 Task: Create Workspace Digital Advertising Workspace description Coordinate and manage company-wide employee benefits and perks. Workspace type Marketing 
Action: Mouse moved to (363, 60)
Screenshot: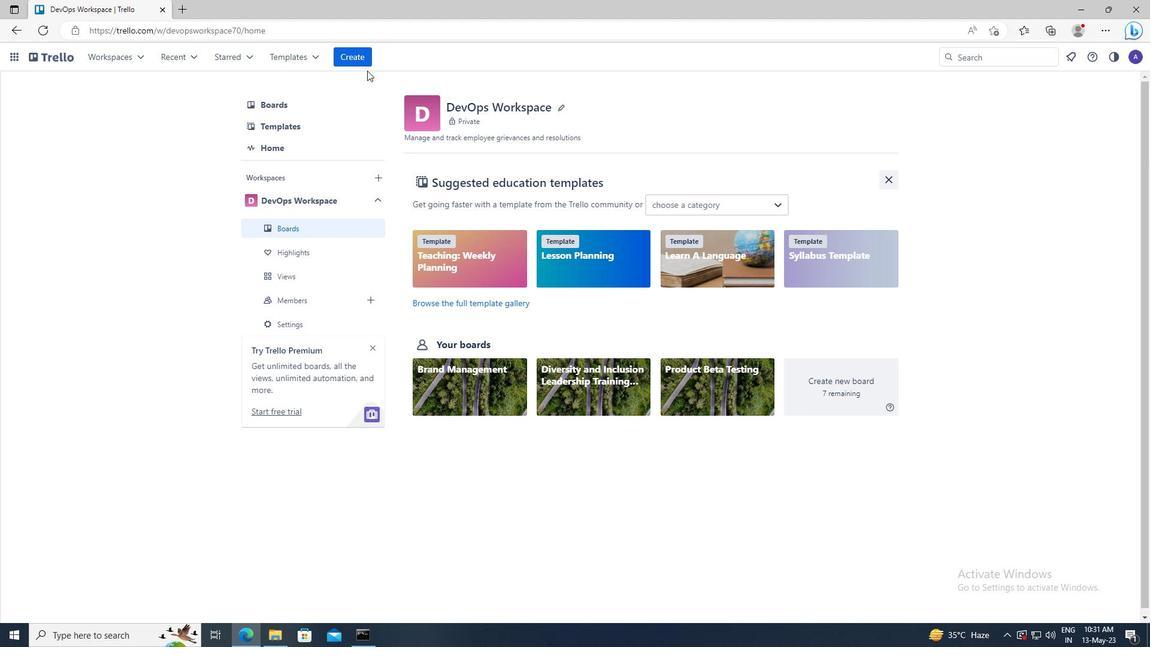 
Action: Mouse pressed left at (363, 60)
Screenshot: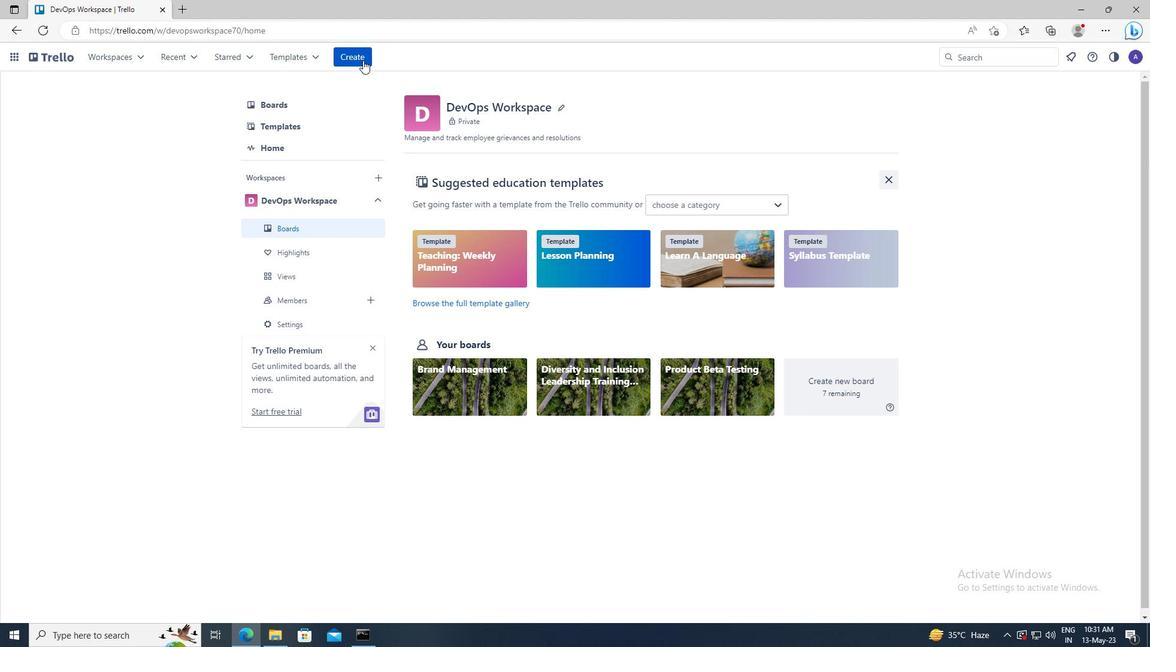 
Action: Mouse moved to (386, 200)
Screenshot: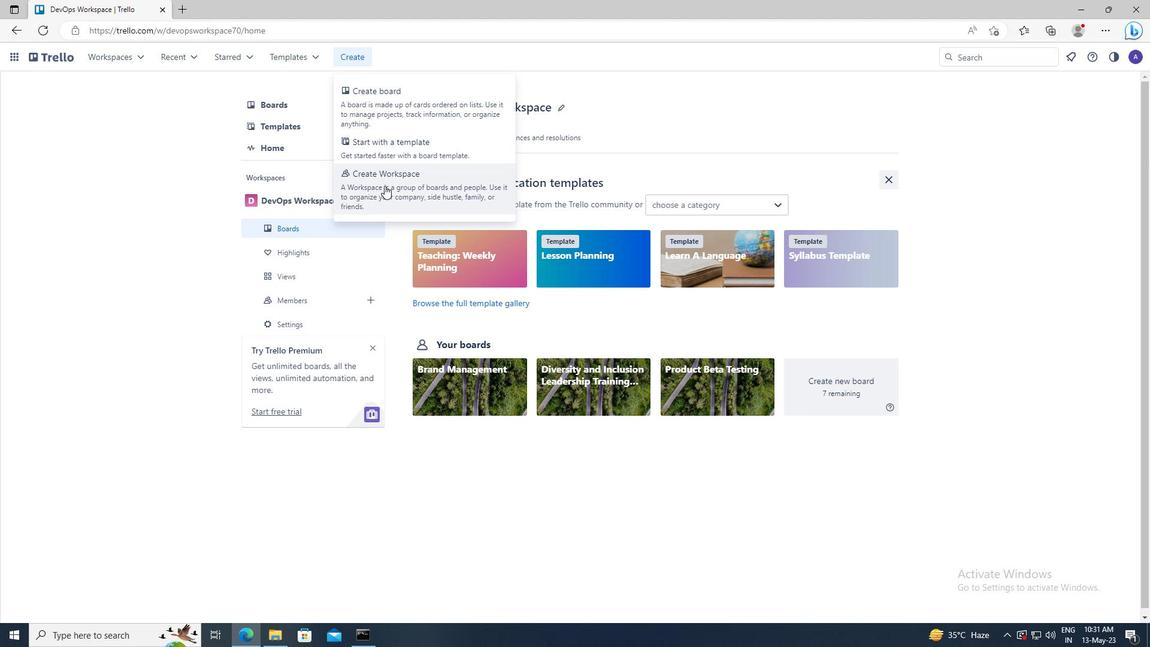 
Action: Mouse pressed left at (386, 200)
Screenshot: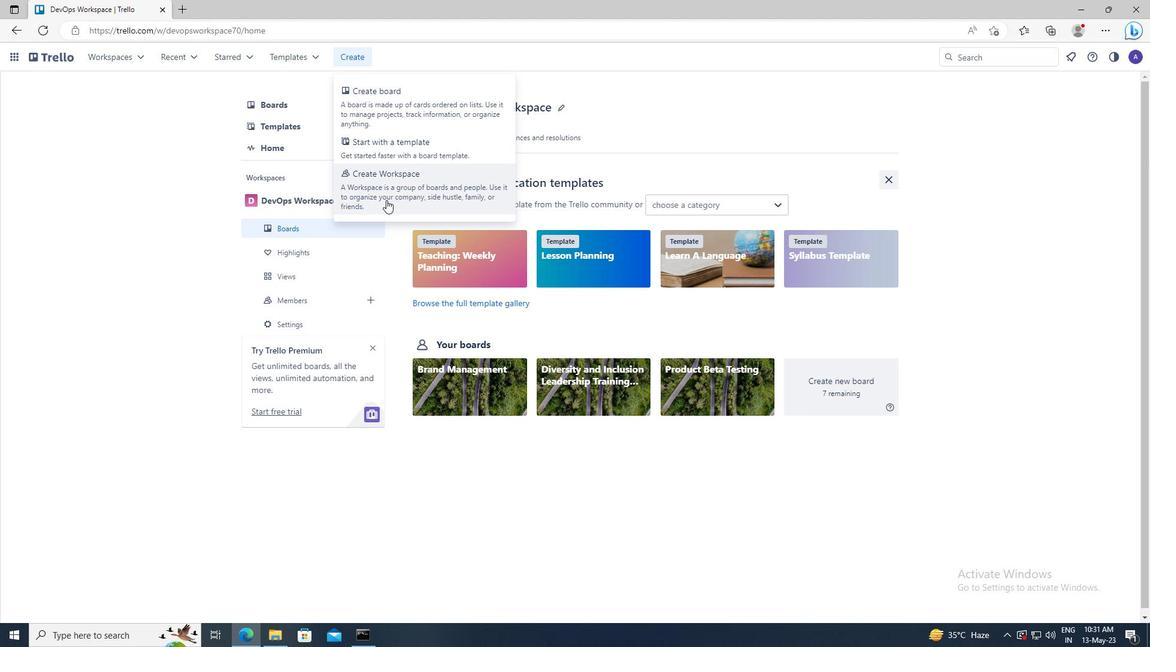
Action: Mouse moved to (370, 210)
Screenshot: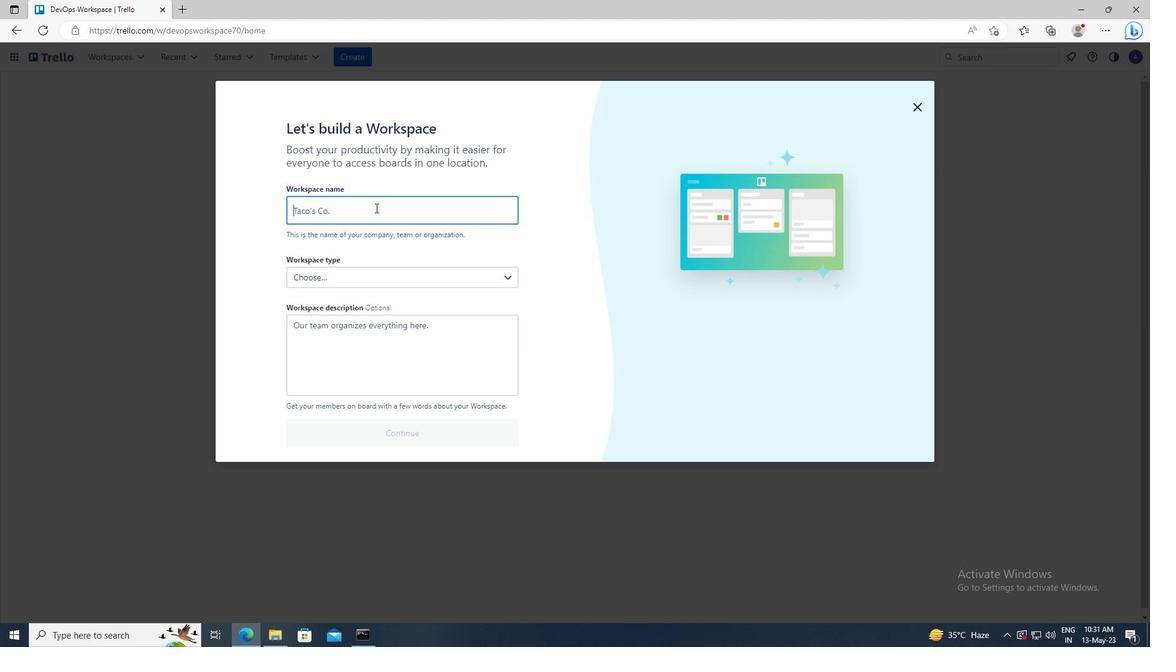 
Action: Mouse pressed left at (370, 210)
Screenshot: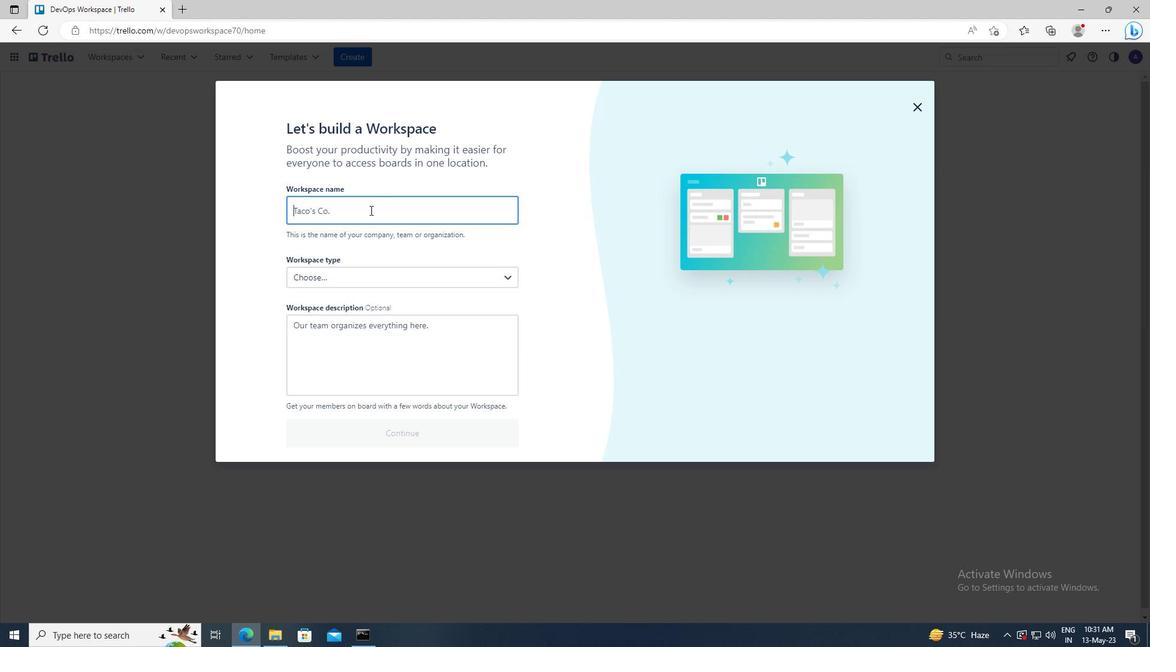 
Action: Key pressed <Key.shift>DIGITAL<Key.space><Key.shift>ADVERTISING
Screenshot: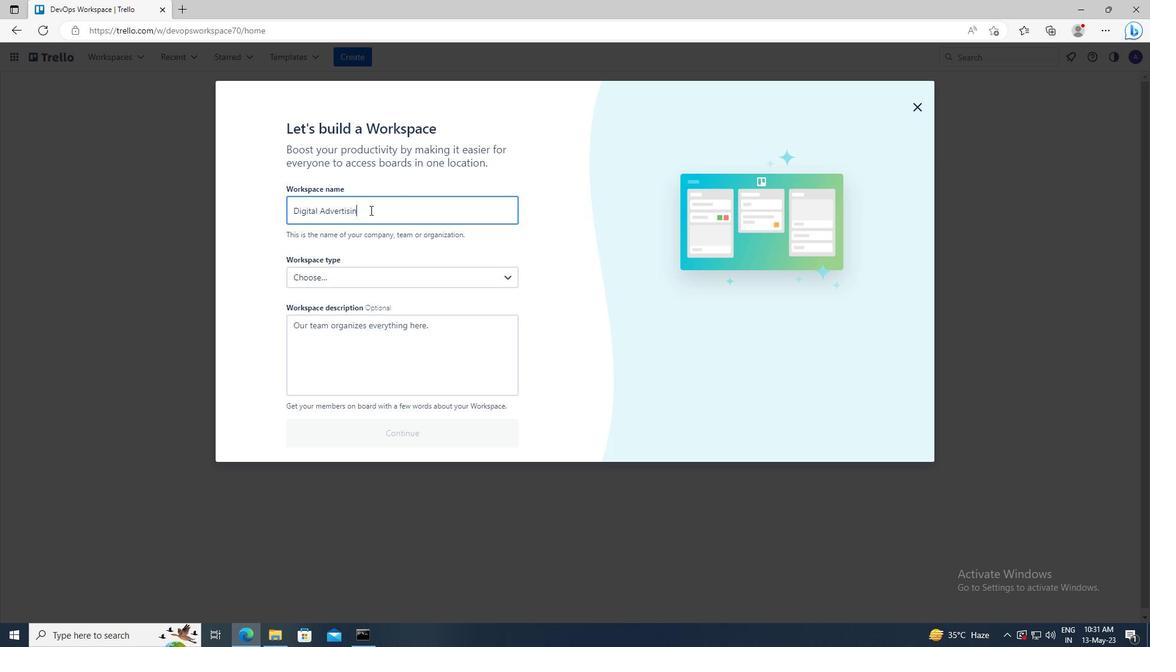 
Action: Mouse moved to (379, 333)
Screenshot: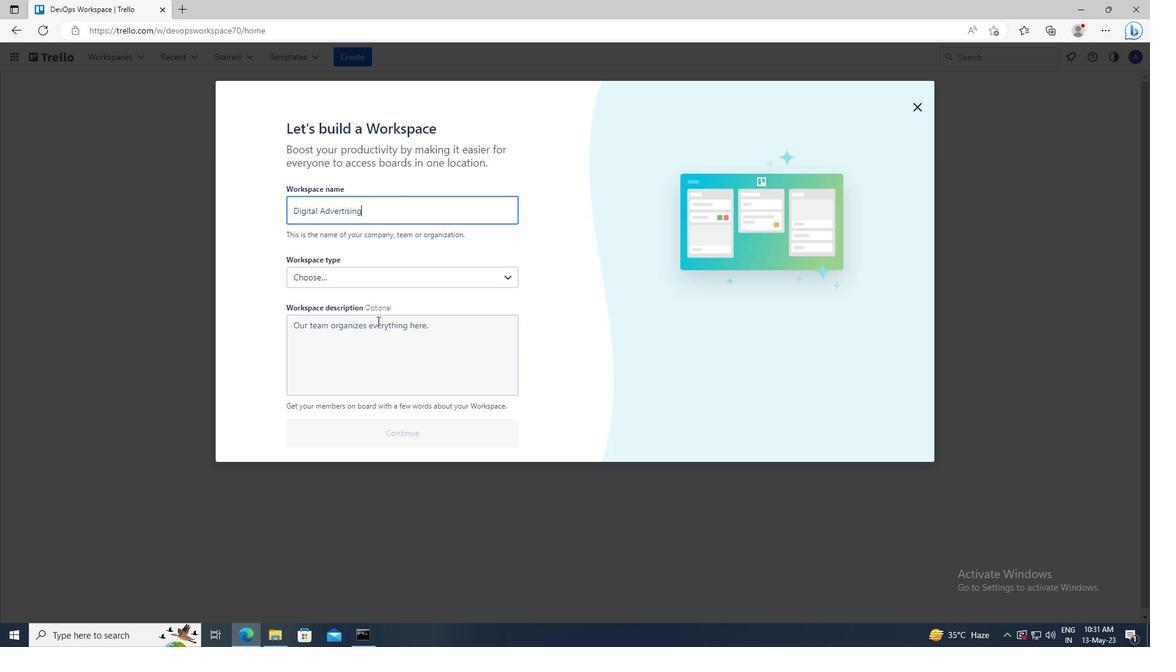 
Action: Mouse pressed left at (379, 333)
Screenshot: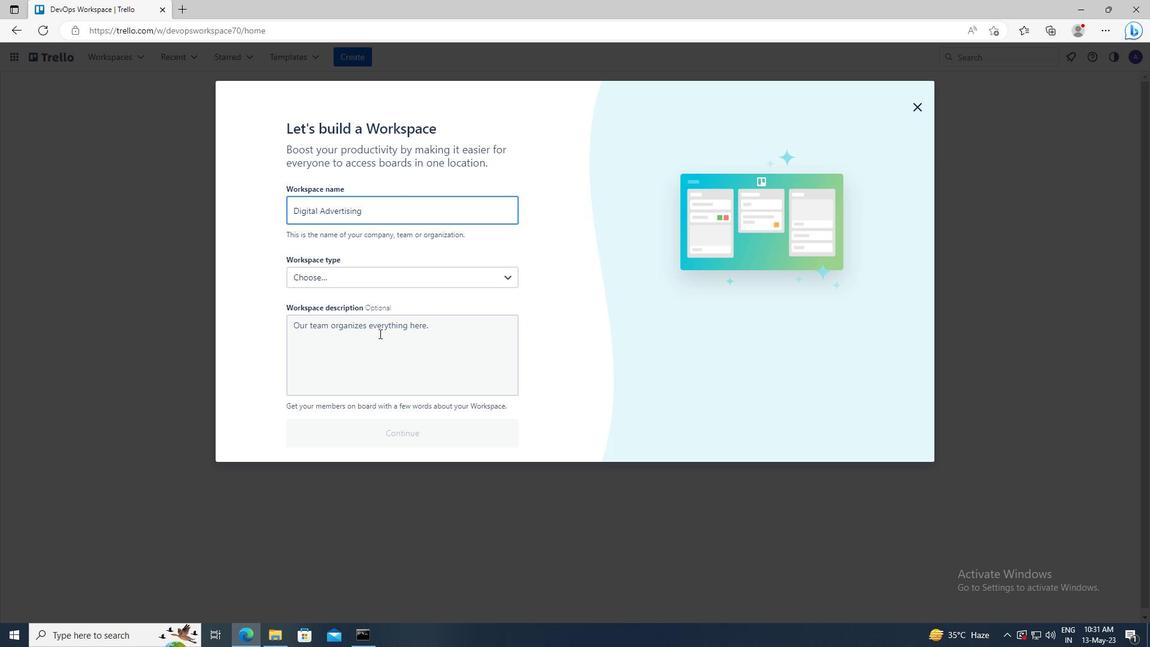 
Action: Key pressed <Key.shift>COORDINATE<Key.space>AND<Key.space>MANAGE<Key.space>COMPANY-WIDE<Key.space>EMPLOYEE<Key.space>BENEFITS<Key.space>AND<Key.space>PERKS
Screenshot: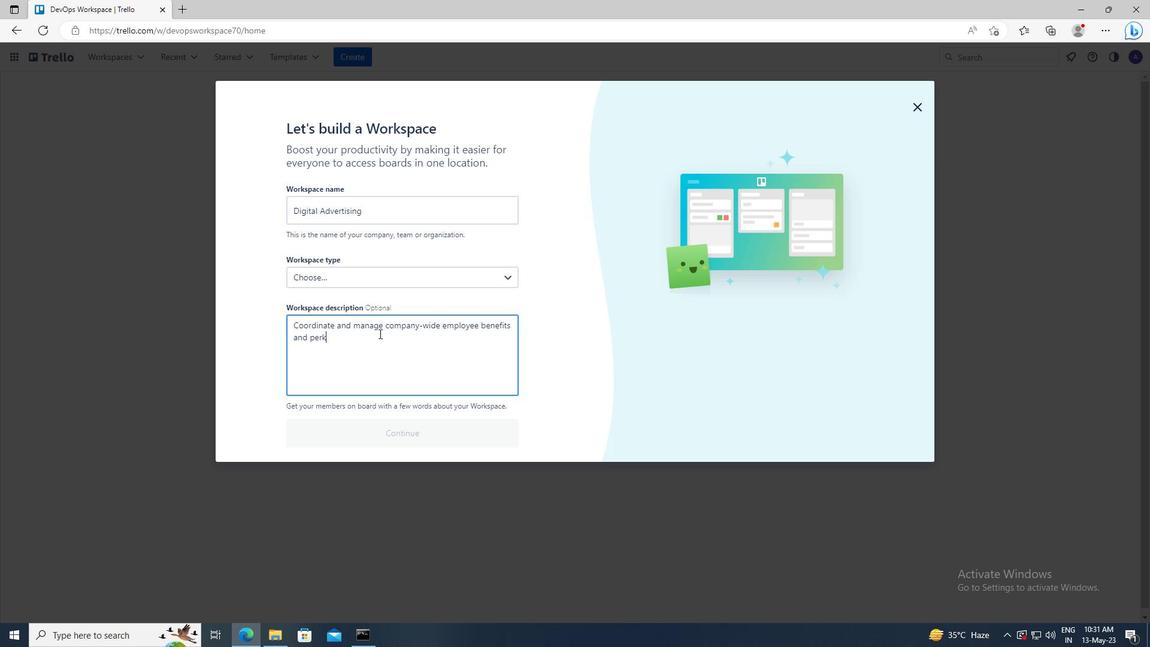 
Action: Mouse moved to (379, 282)
Screenshot: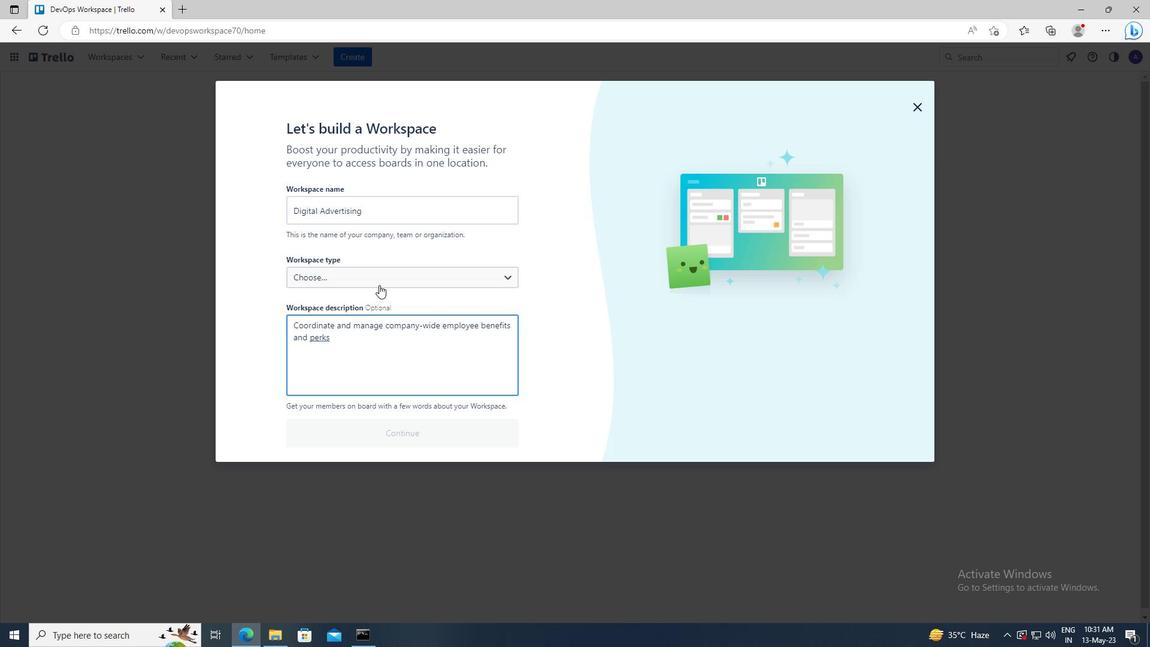 
Action: Mouse pressed left at (379, 282)
Screenshot: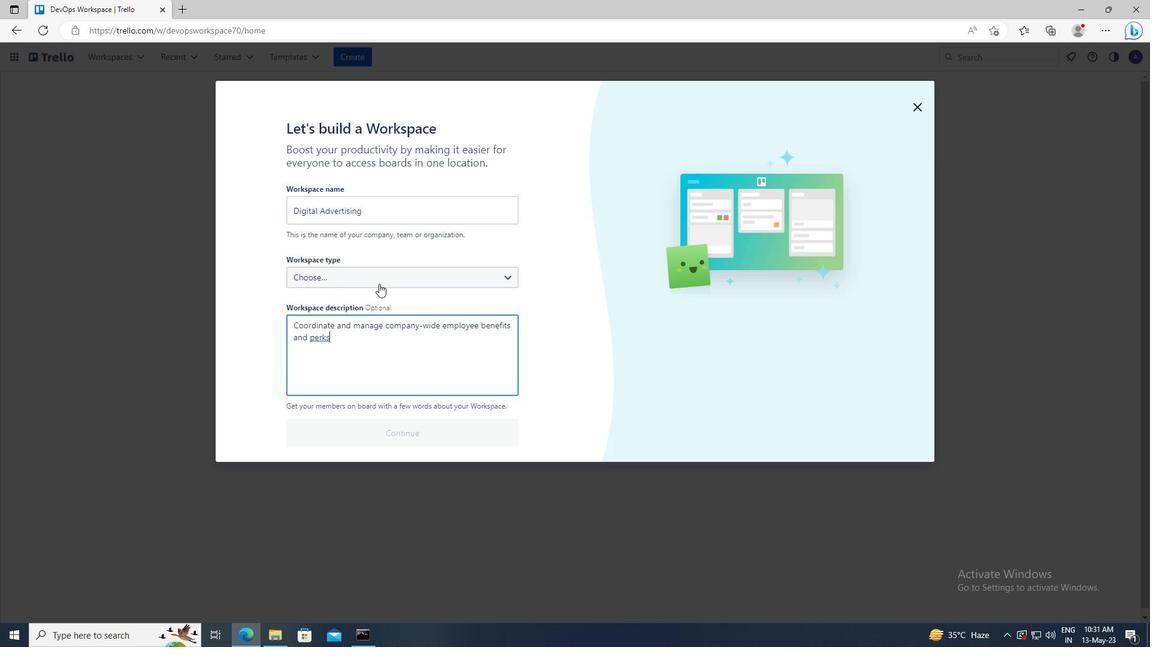 
Action: Mouse moved to (379, 400)
Screenshot: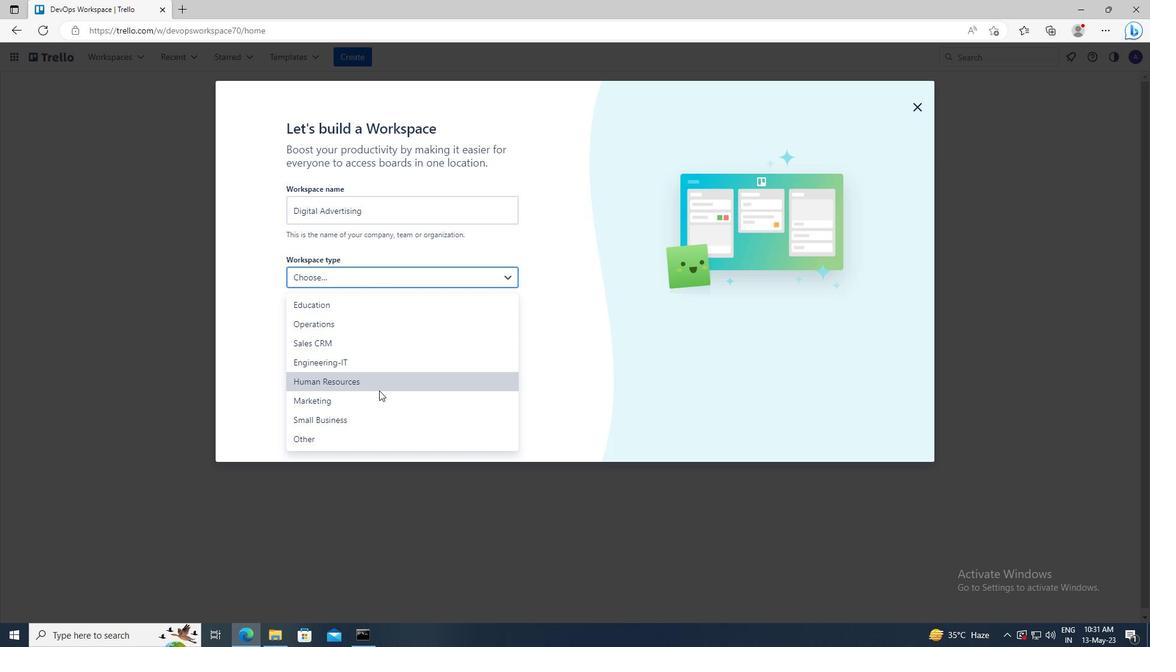 
Action: Mouse pressed left at (379, 400)
Screenshot: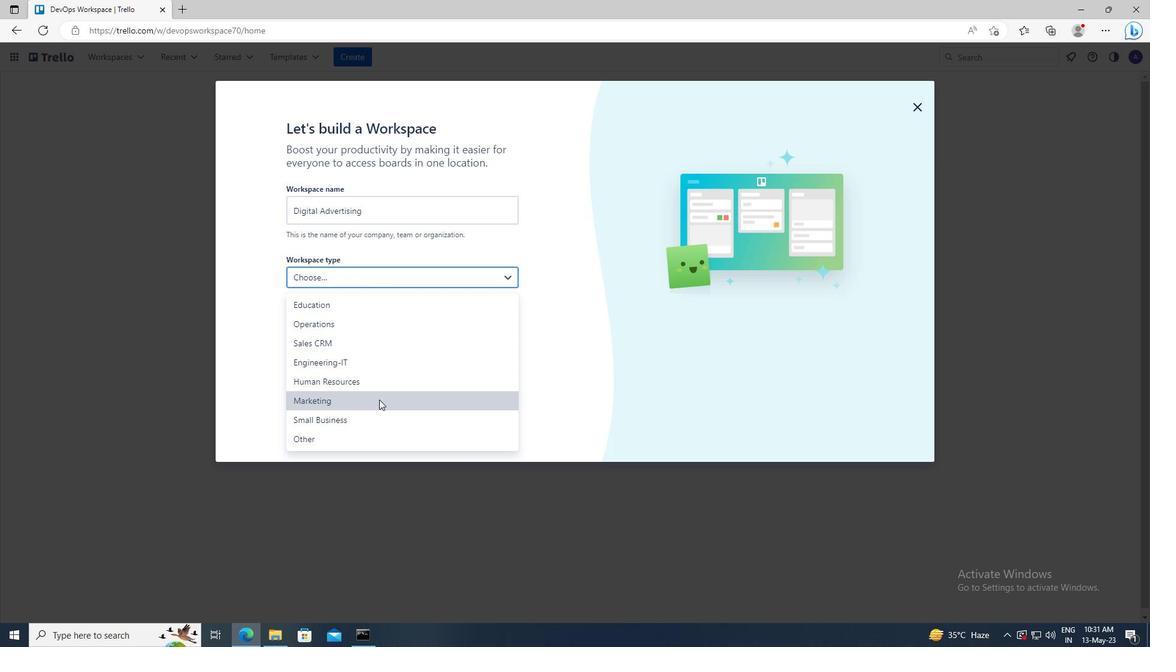 
Action: Mouse moved to (381, 431)
Screenshot: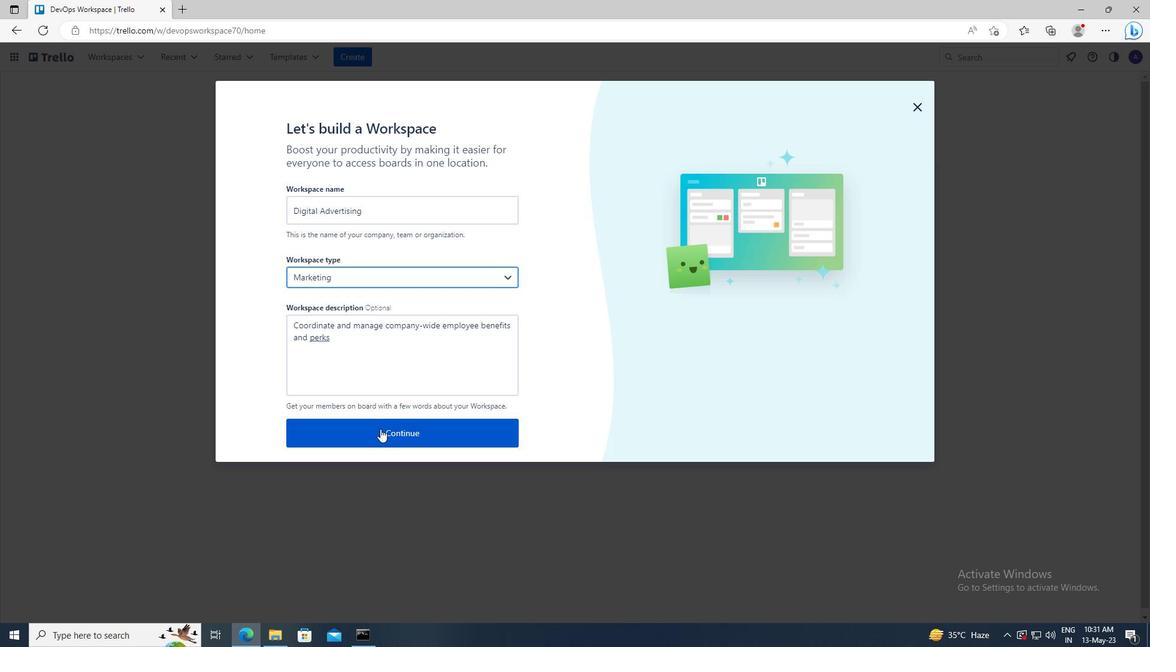 
Action: Mouse pressed left at (381, 431)
Screenshot: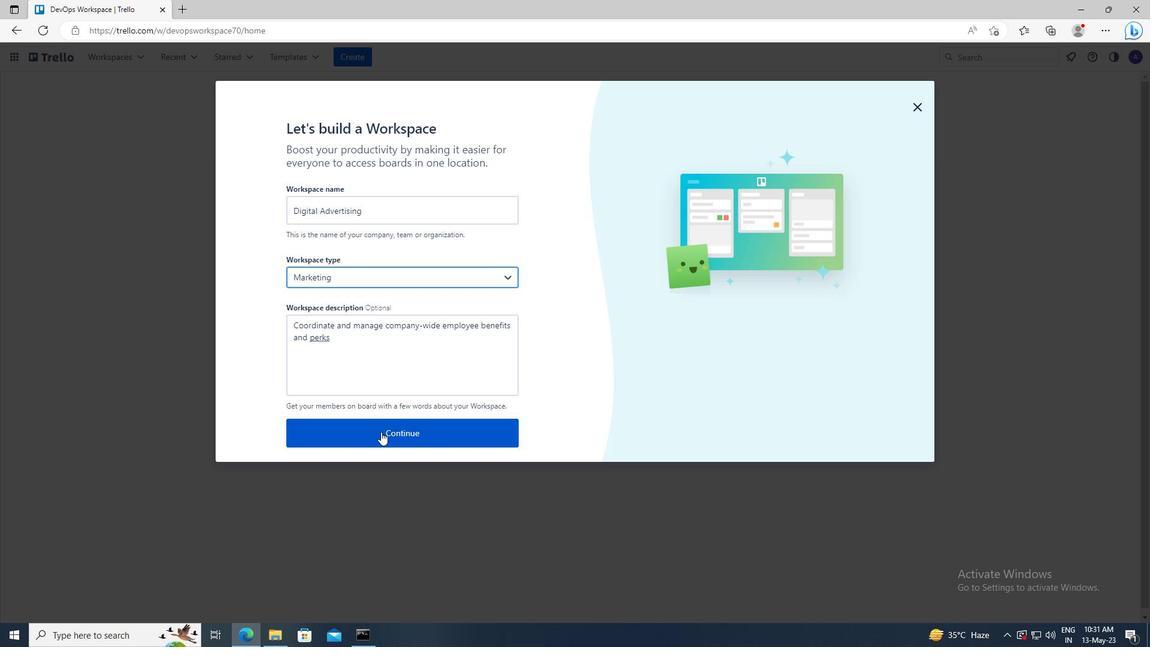 
Action: Mouse moved to (399, 309)
Screenshot: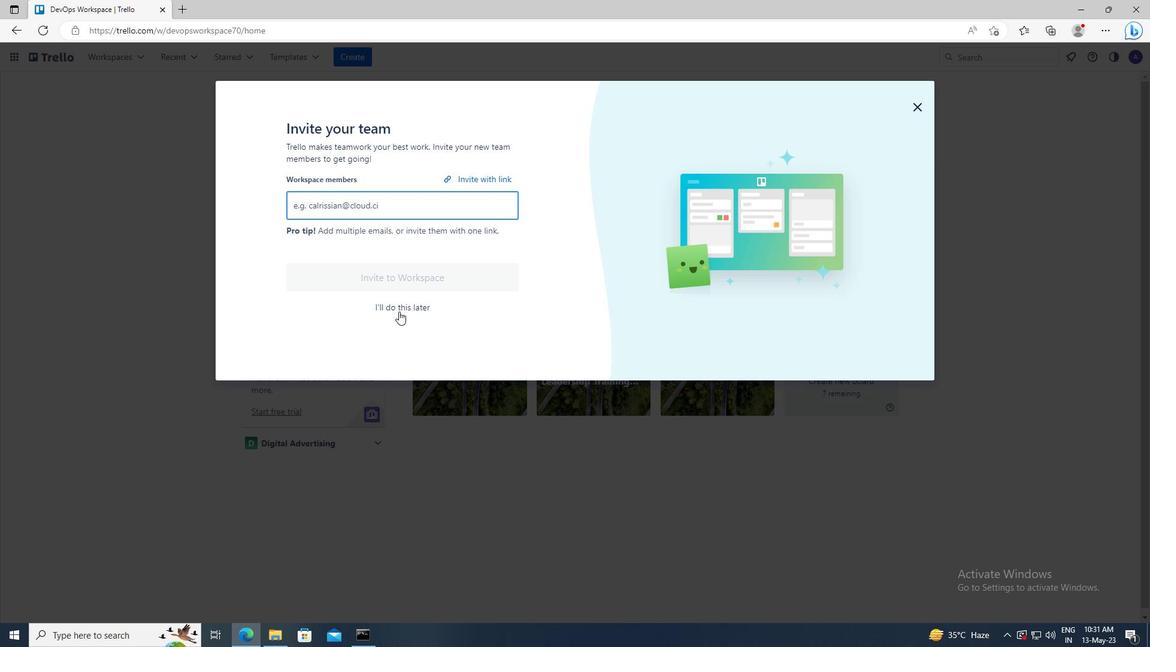 
Action: Mouse pressed left at (399, 309)
Screenshot: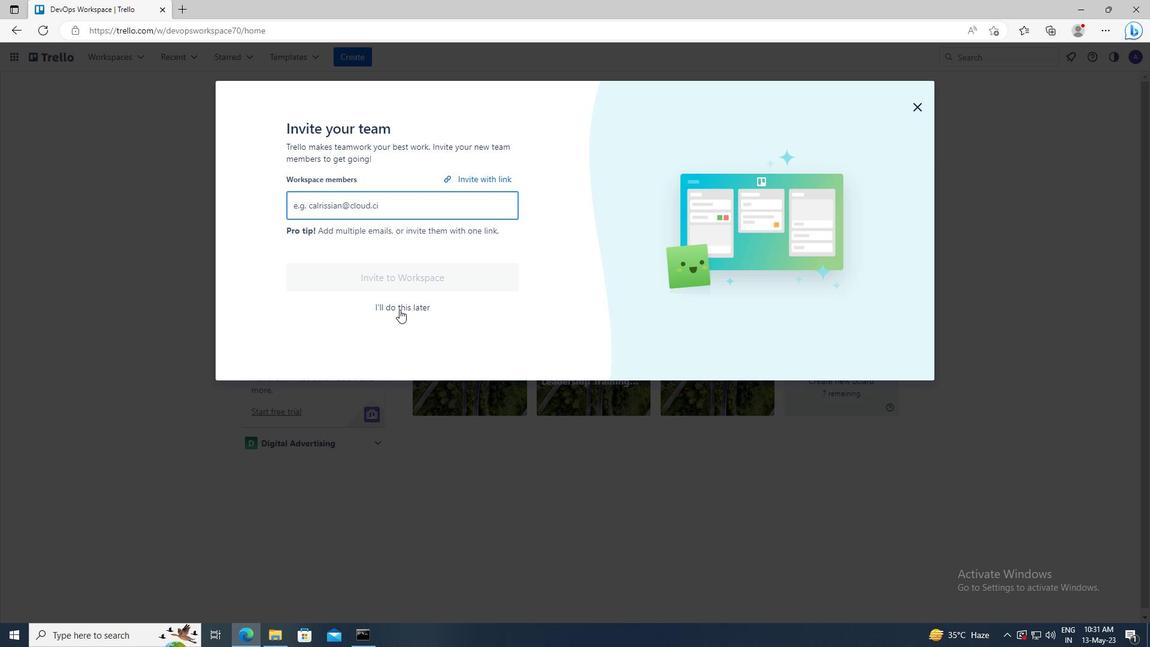 
